 Task: Create a new field with title Stage with name Transcend with field type as Single-select and options as Not Started, In Progress and Complete.
Action: Mouse moved to (78, 377)
Screenshot: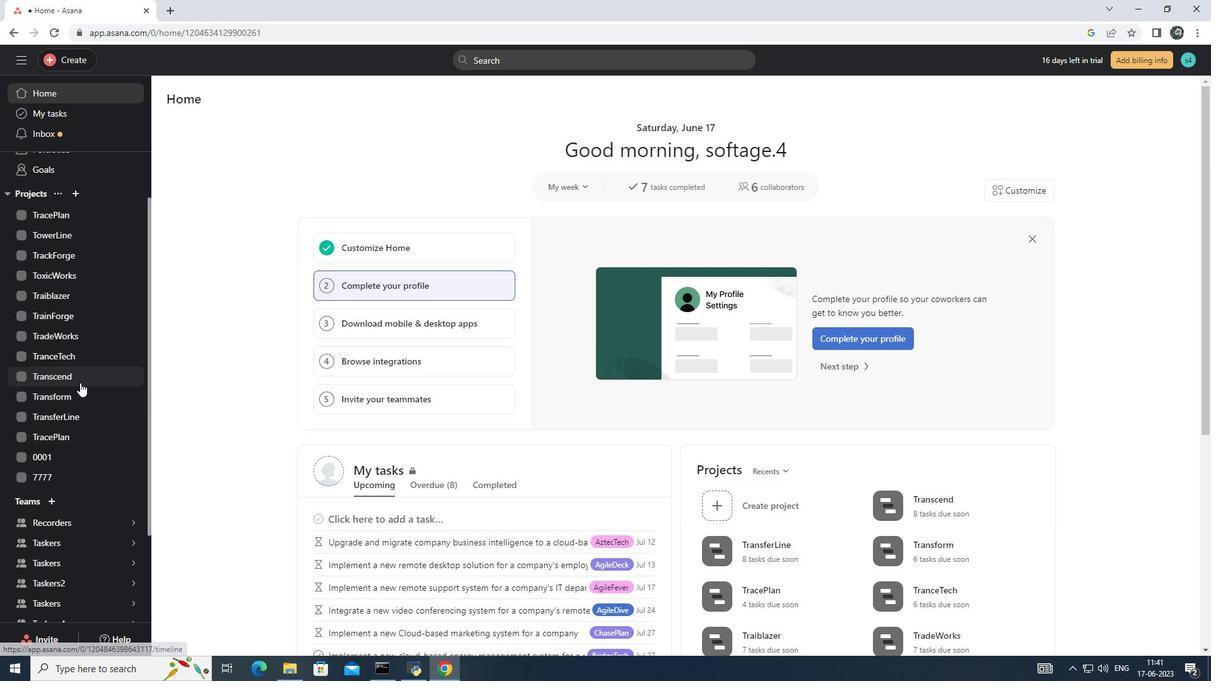 
Action: Mouse pressed left at (78, 377)
Screenshot: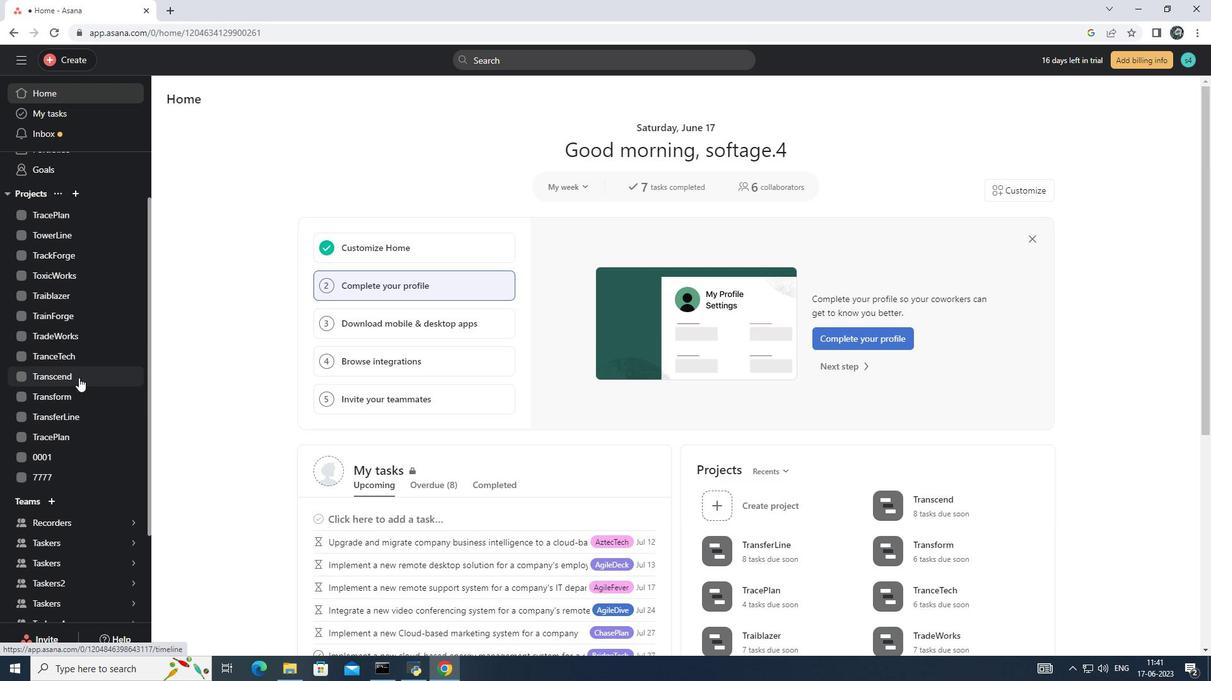 
Action: Mouse moved to (221, 127)
Screenshot: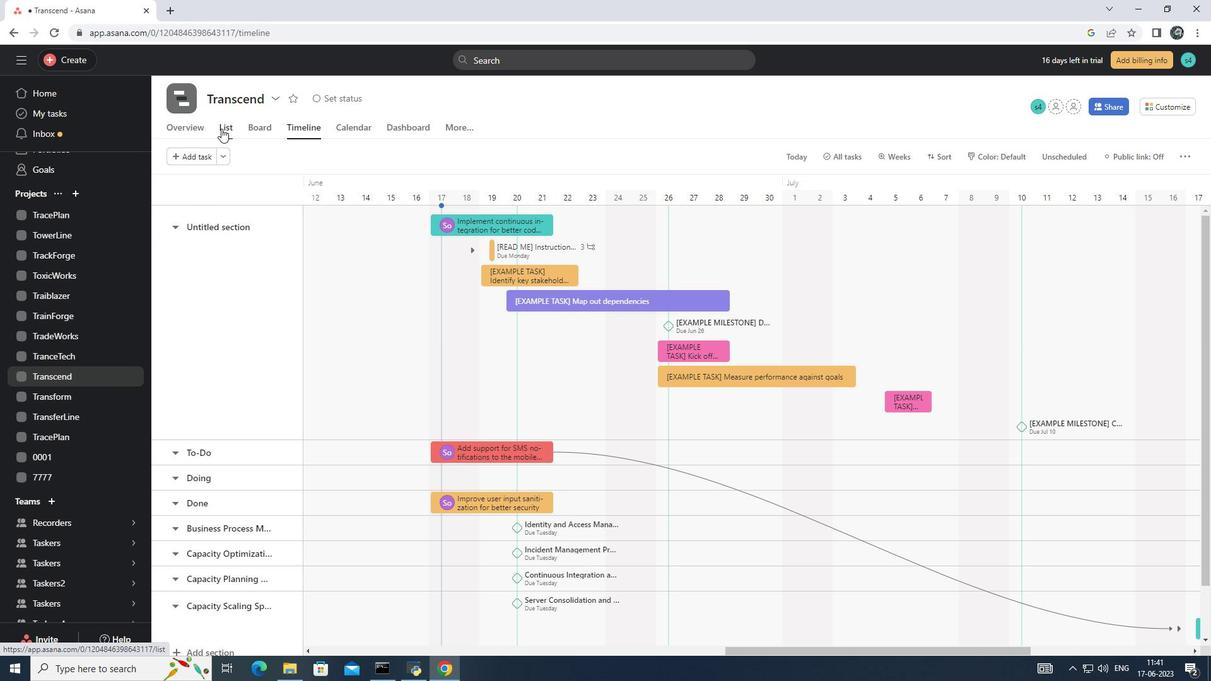 
Action: Mouse pressed left at (221, 127)
Screenshot: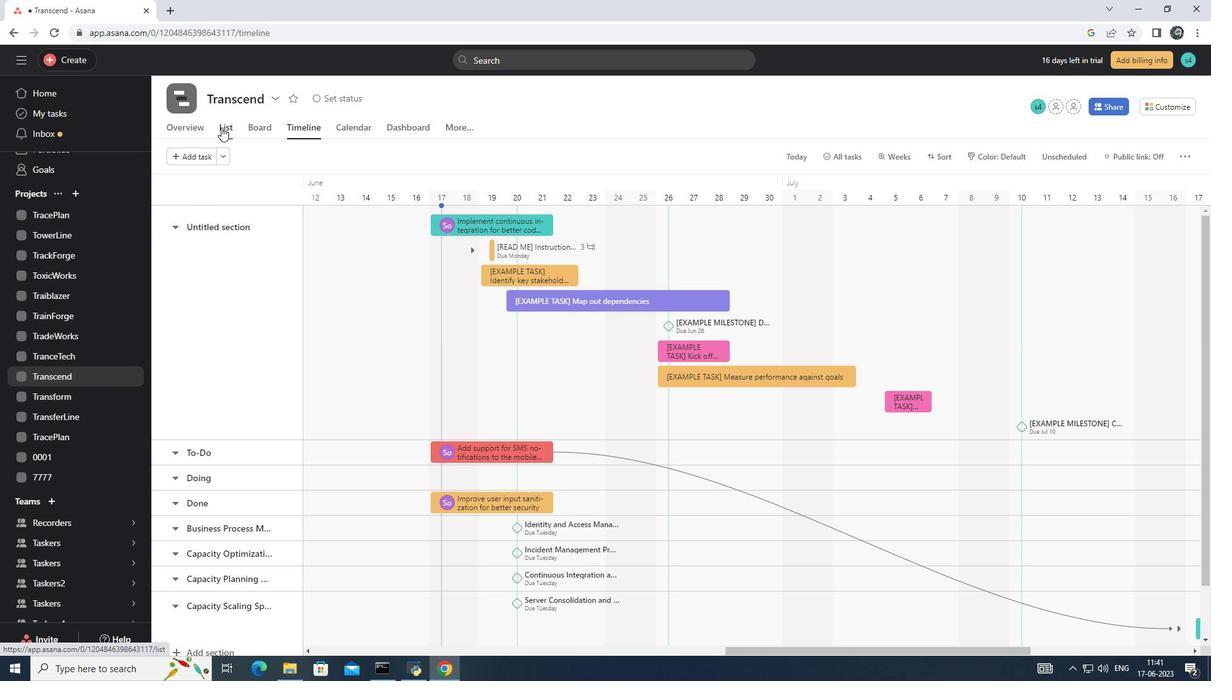
Action: Mouse moved to (944, 186)
Screenshot: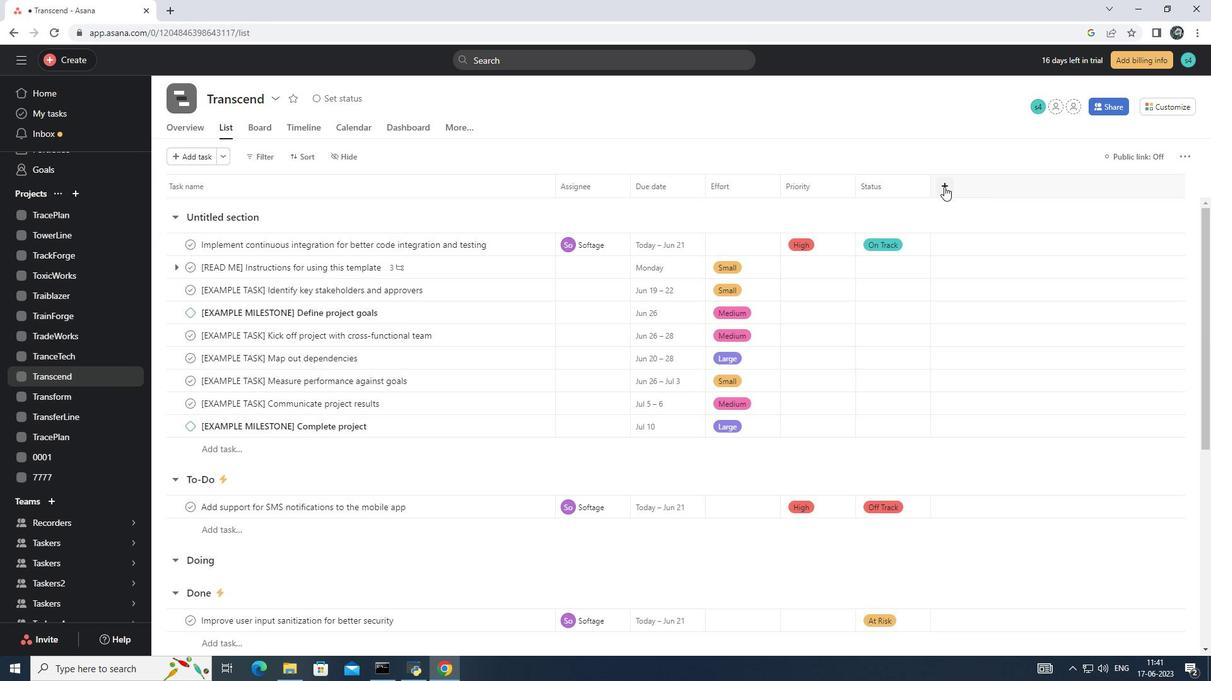 
Action: Mouse pressed left at (944, 186)
Screenshot: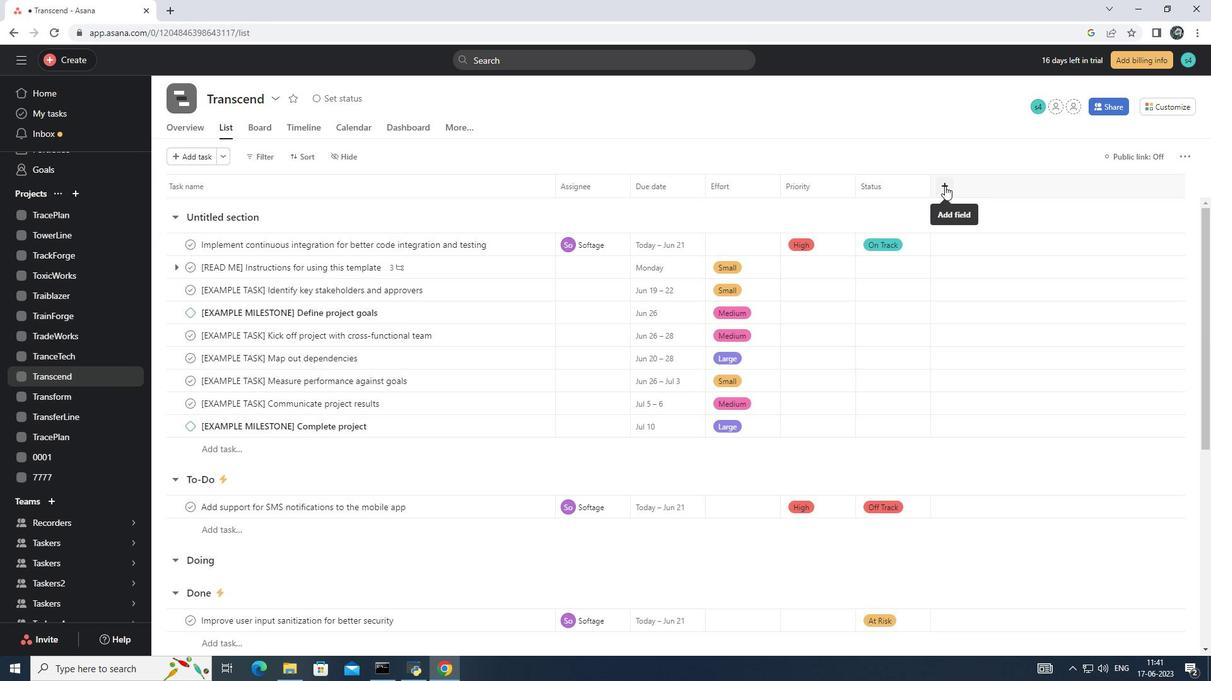 
Action: Mouse moved to (988, 327)
Screenshot: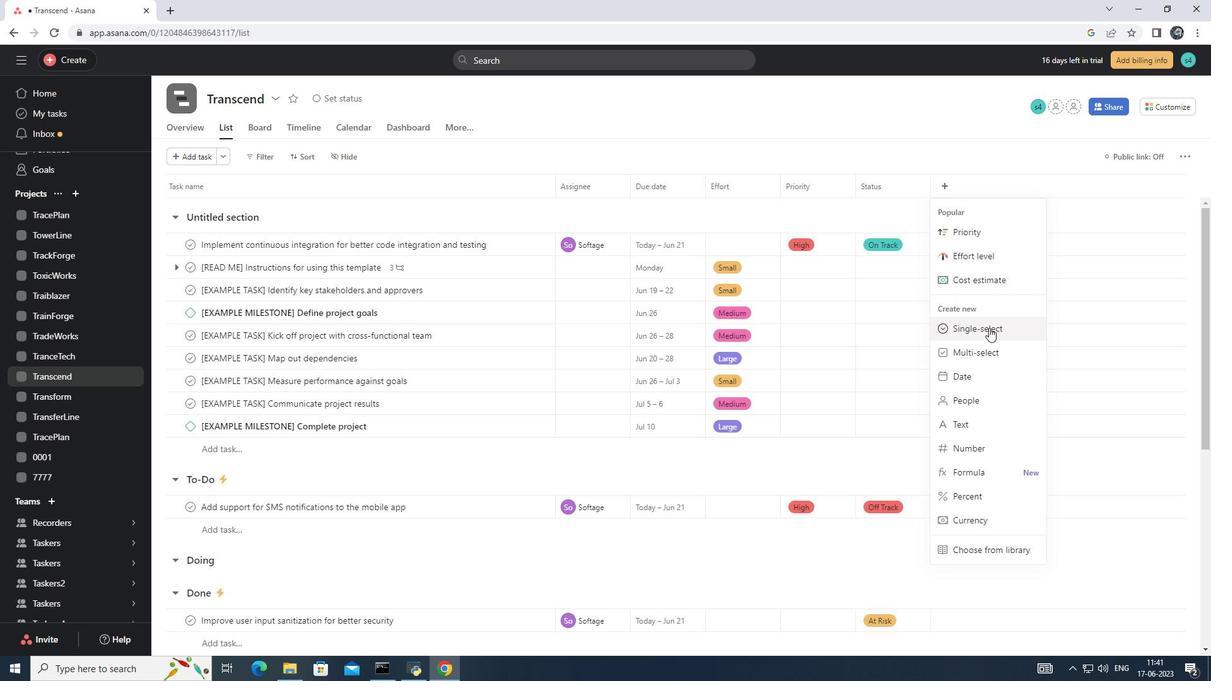 
Action: Mouse pressed left at (988, 327)
Screenshot: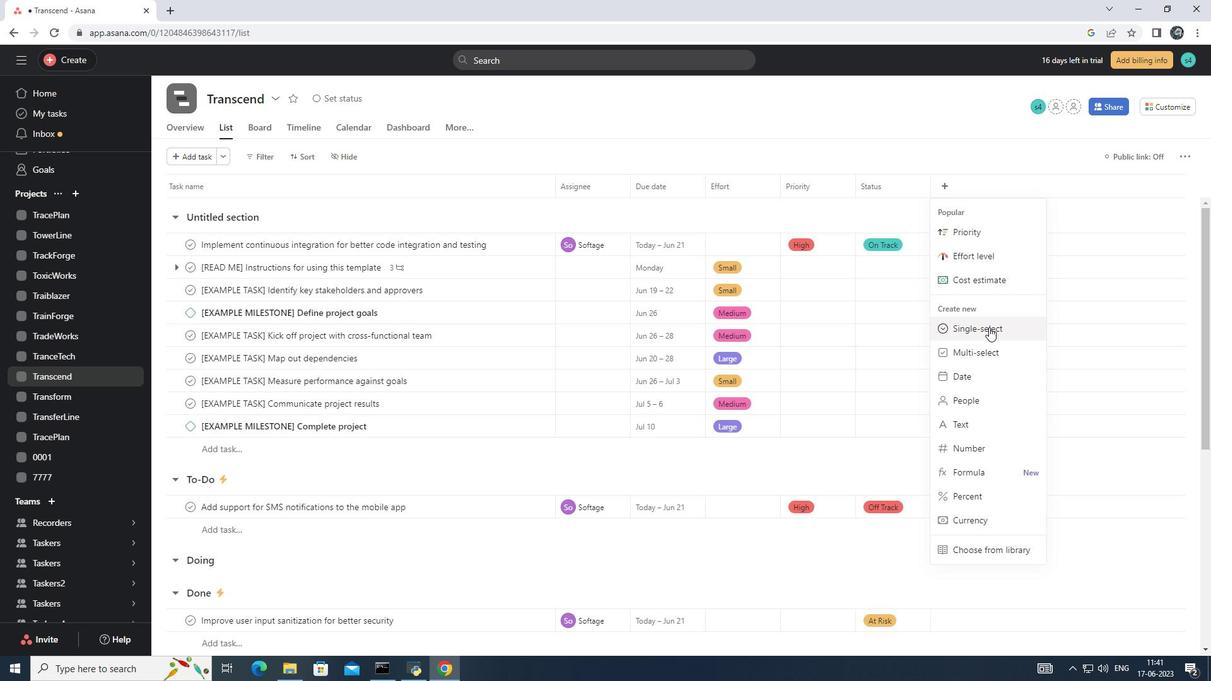 
Action: Mouse moved to (488, 191)
Screenshot: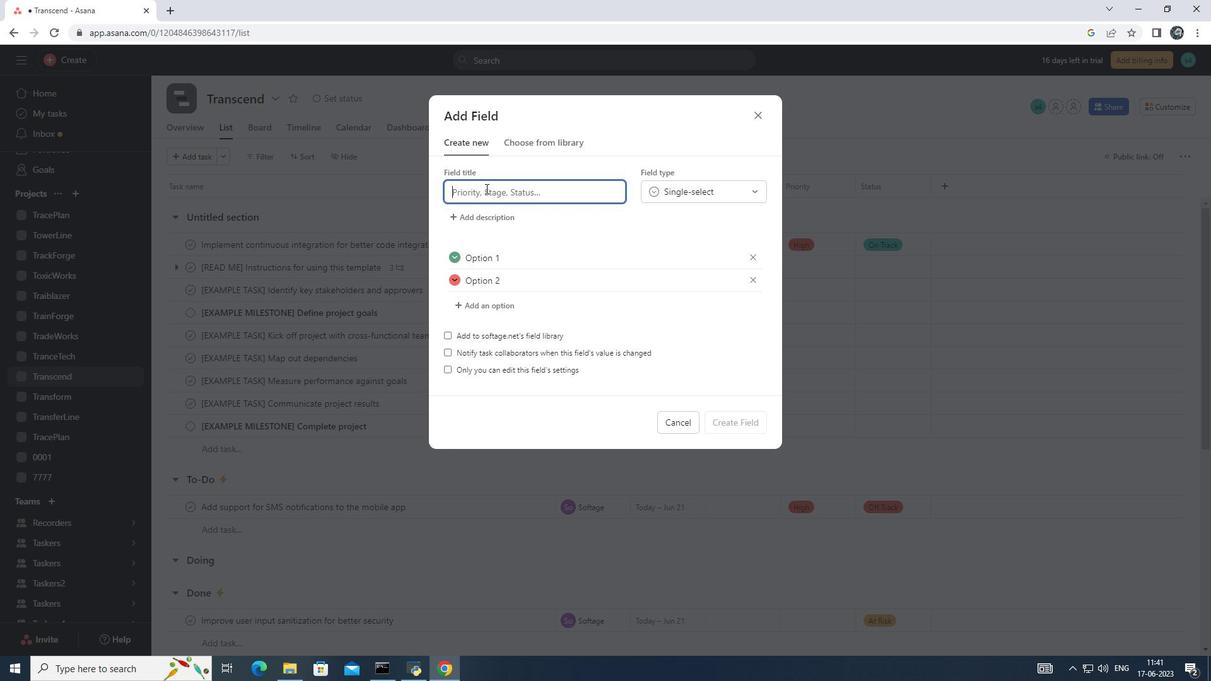 
Action: Mouse pressed left at (488, 191)
Screenshot: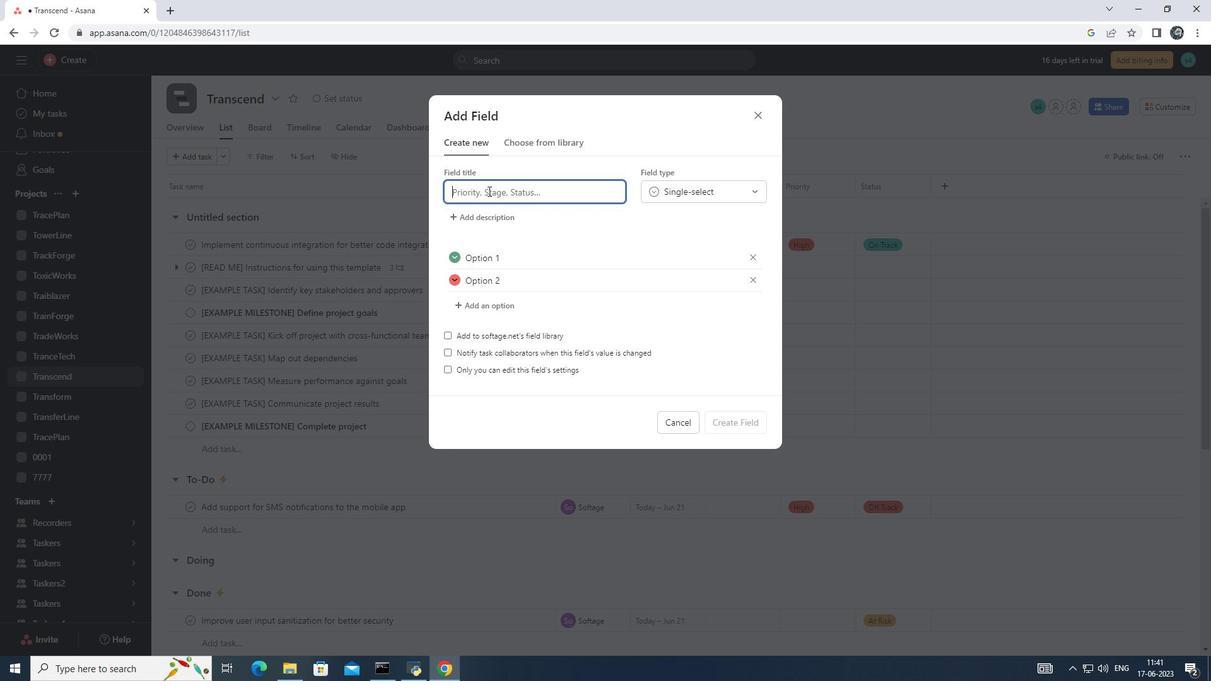 
Action: Mouse moved to (477, 186)
Screenshot: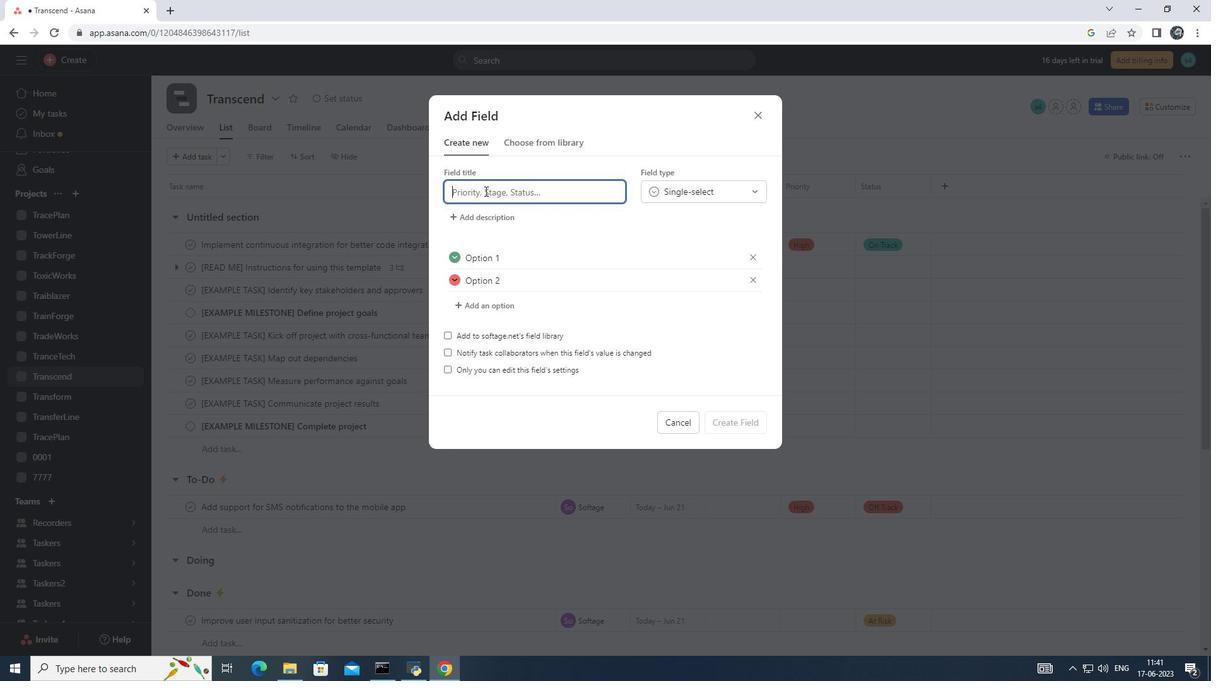 
Action: Key pressed <Key.shift>Transcend
Screenshot: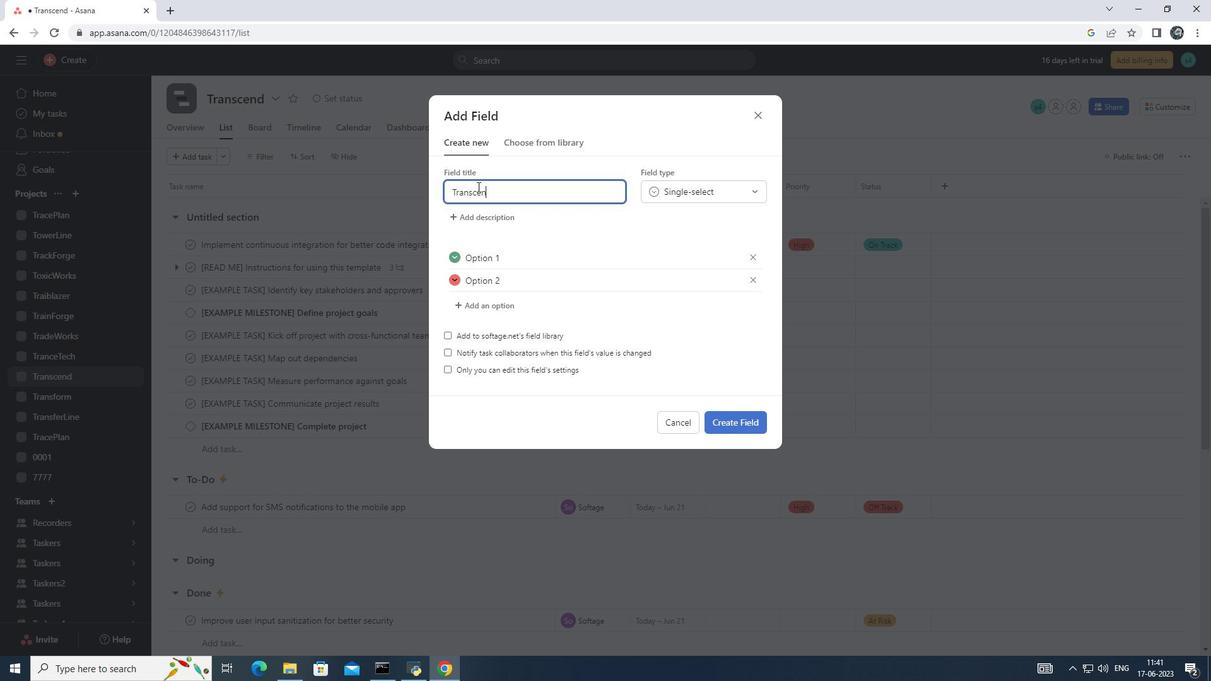
Action: Mouse moved to (753, 254)
Screenshot: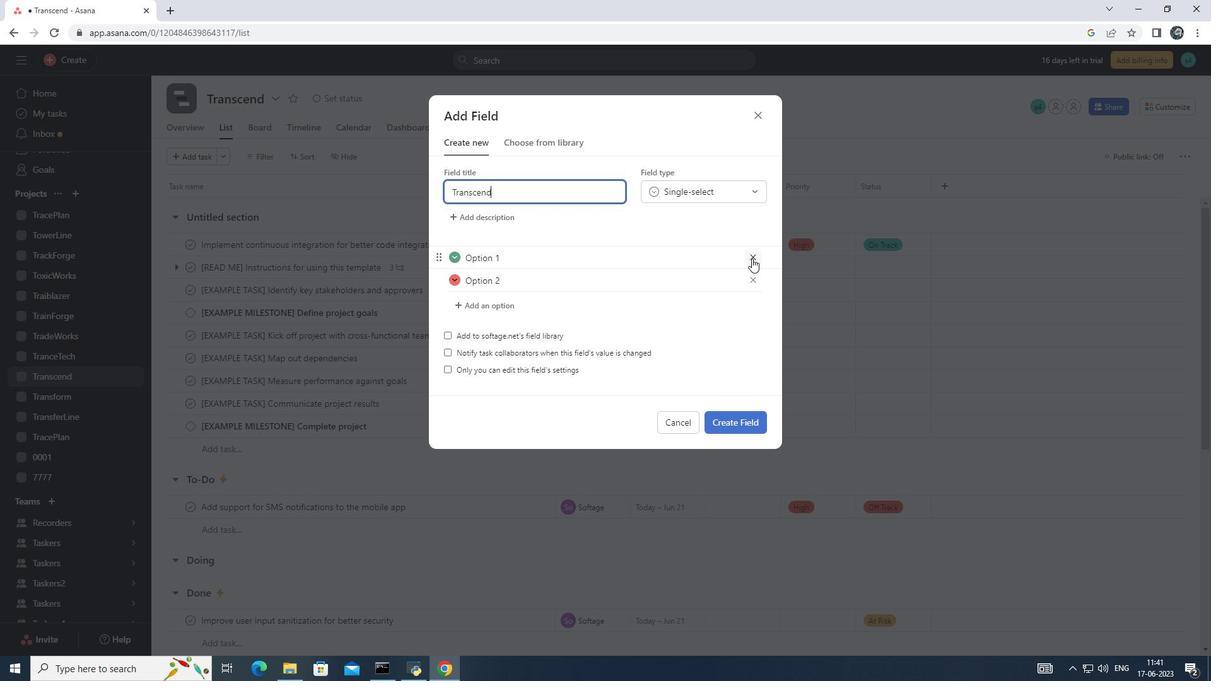 
Action: Mouse pressed left at (753, 254)
Screenshot: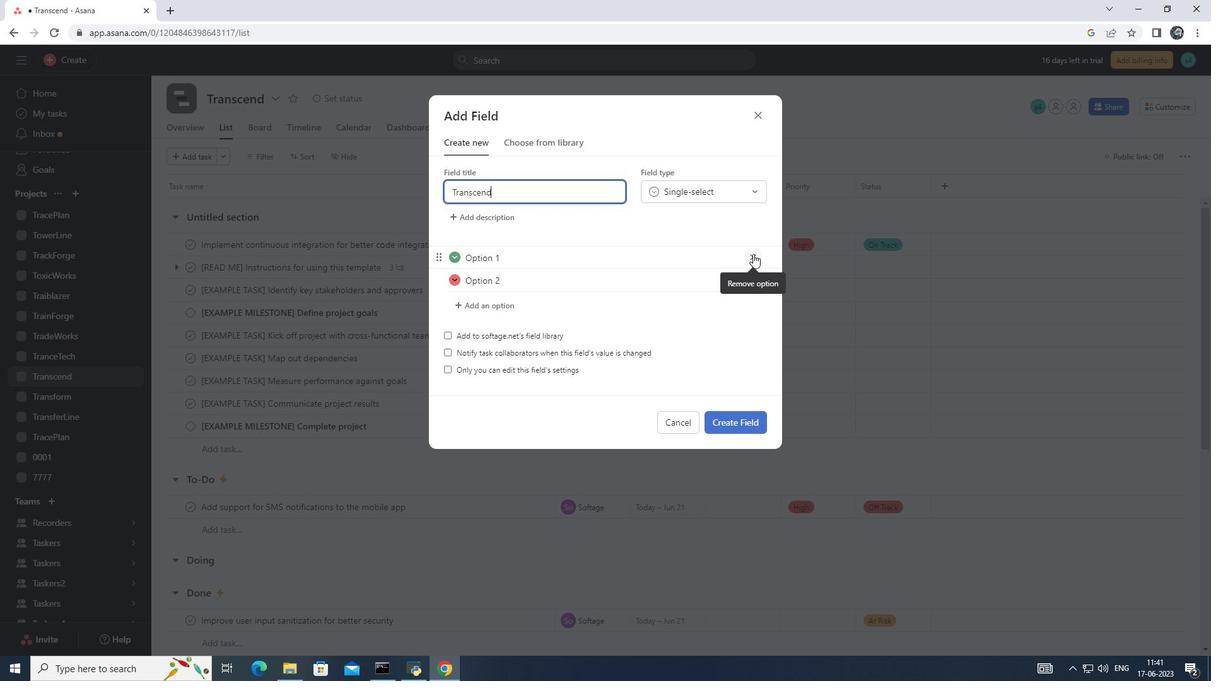
Action: Mouse moved to (754, 257)
Screenshot: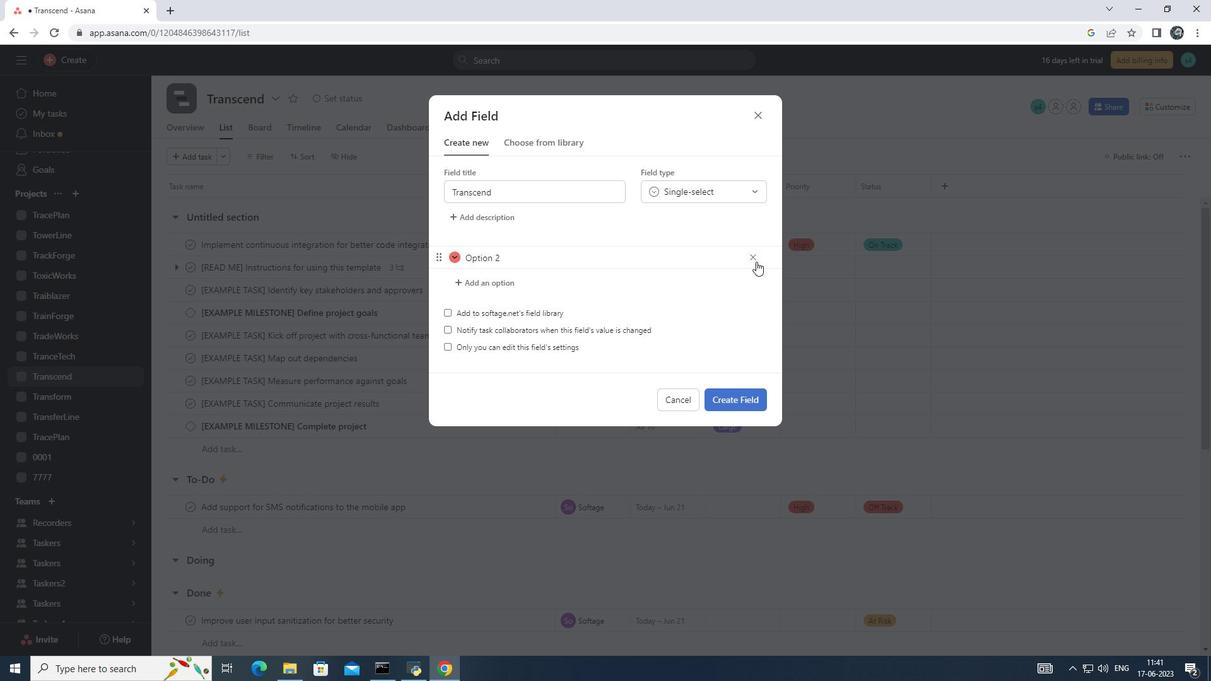 
Action: Mouse pressed left at (754, 257)
Screenshot: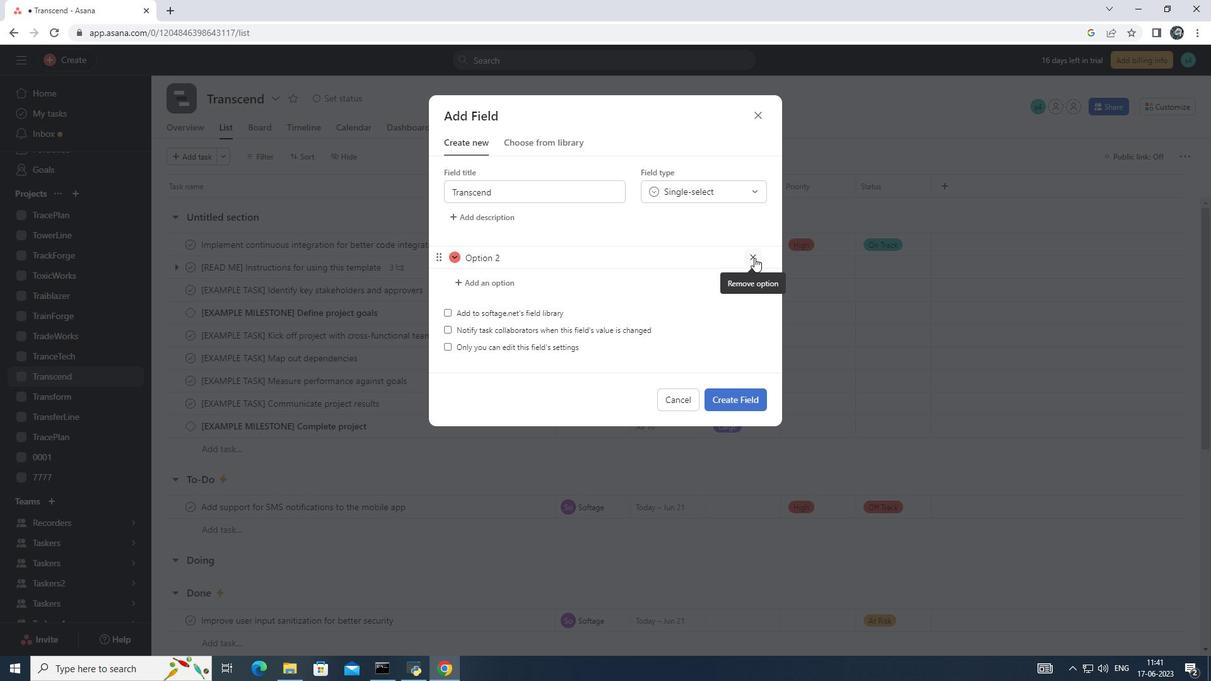 
Action: Mouse moved to (738, 182)
Screenshot: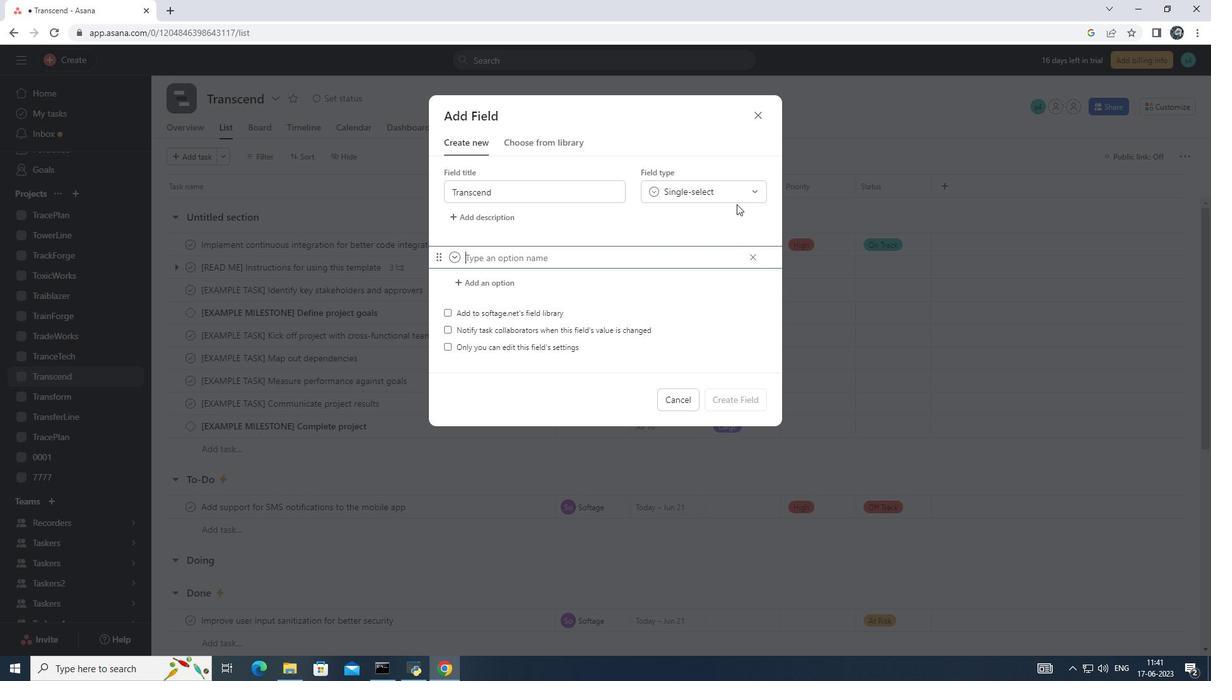 
Action: Mouse pressed left at (738, 182)
Screenshot: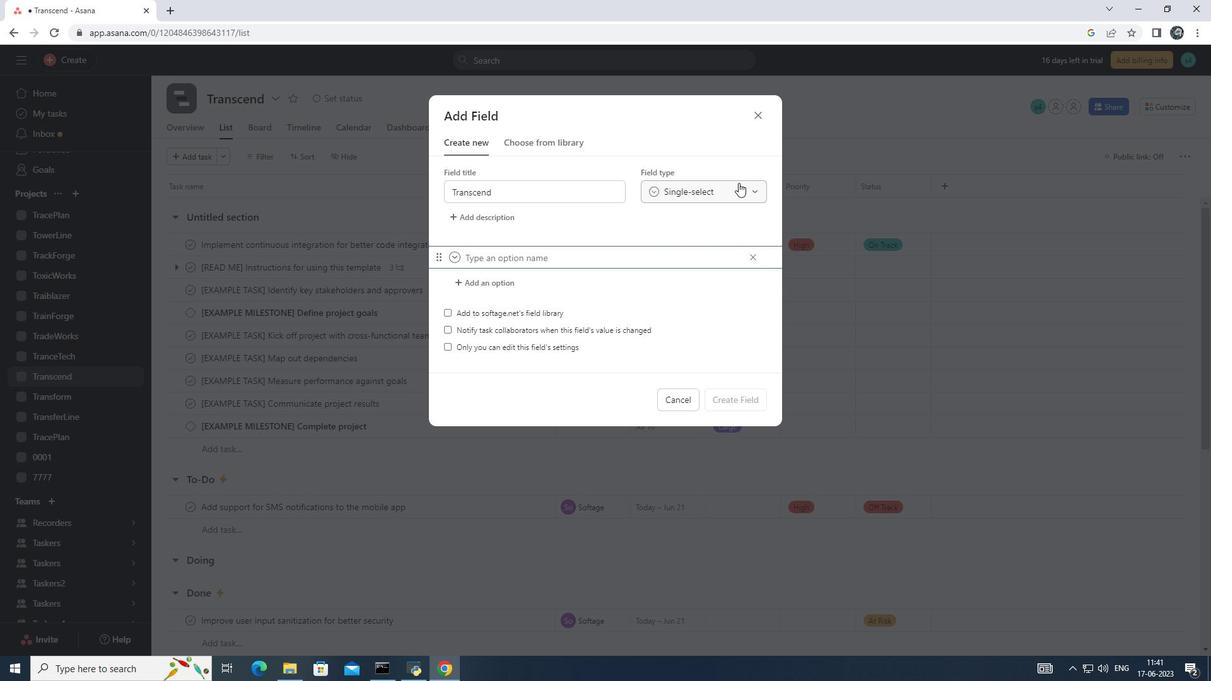 
Action: Mouse moved to (717, 213)
Screenshot: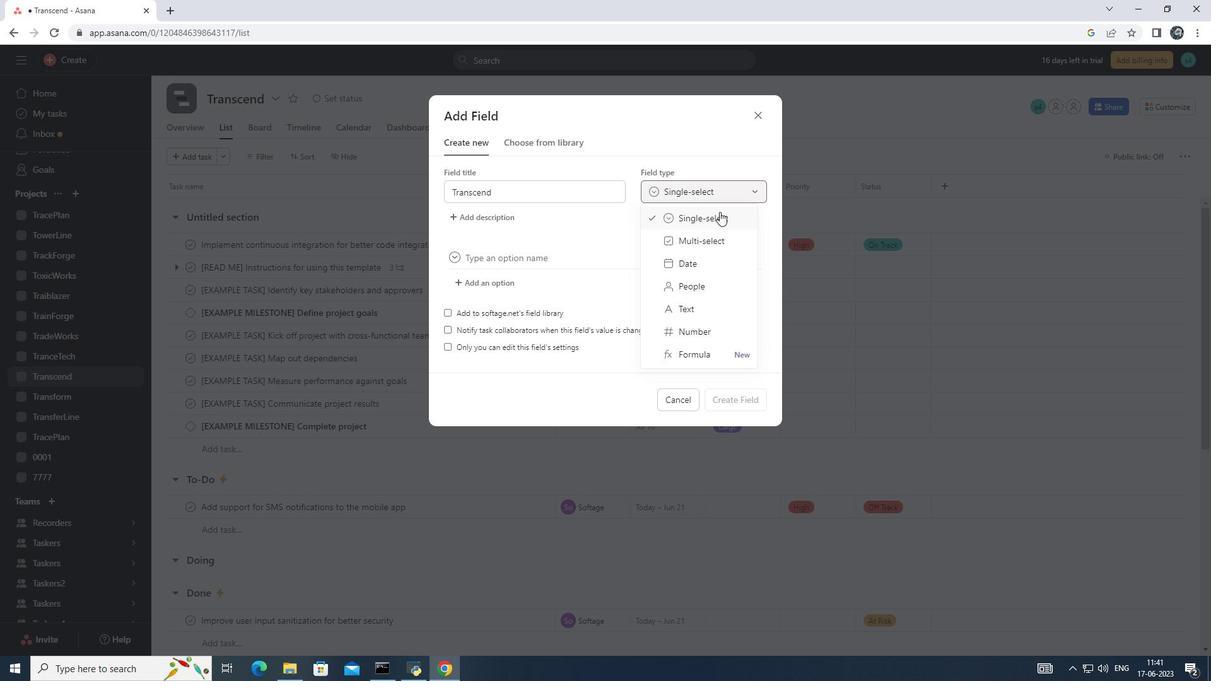
Action: Mouse pressed left at (717, 213)
Screenshot: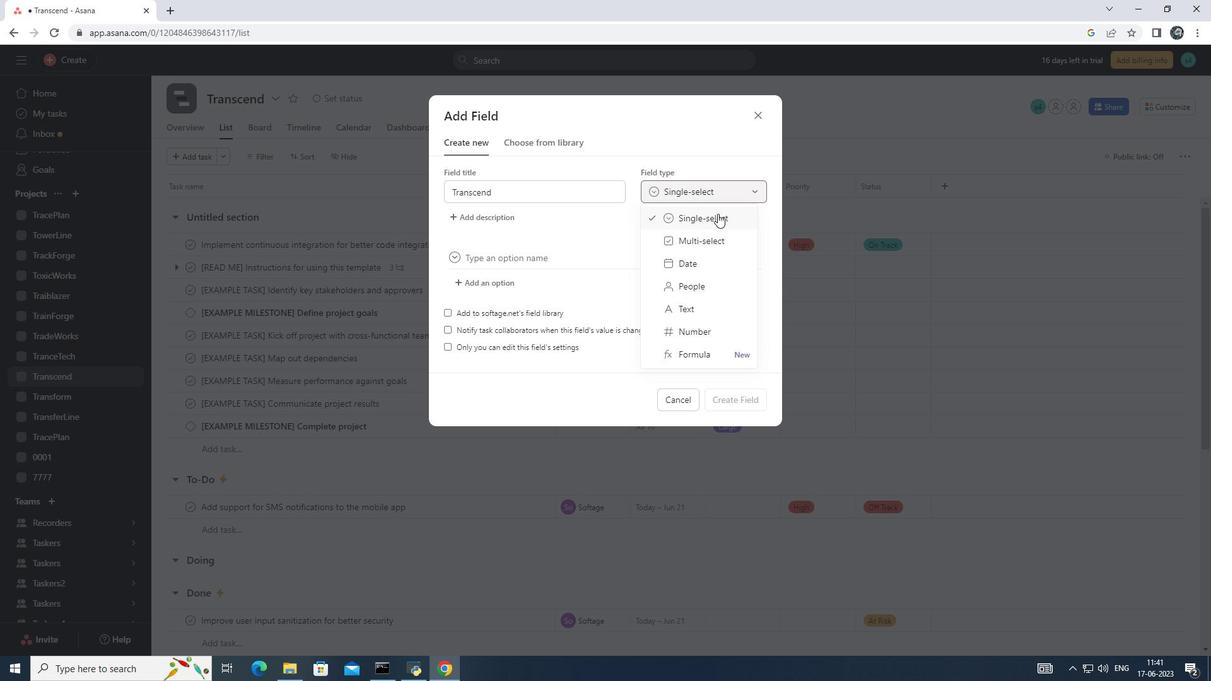 
Action: Mouse moved to (521, 257)
Screenshot: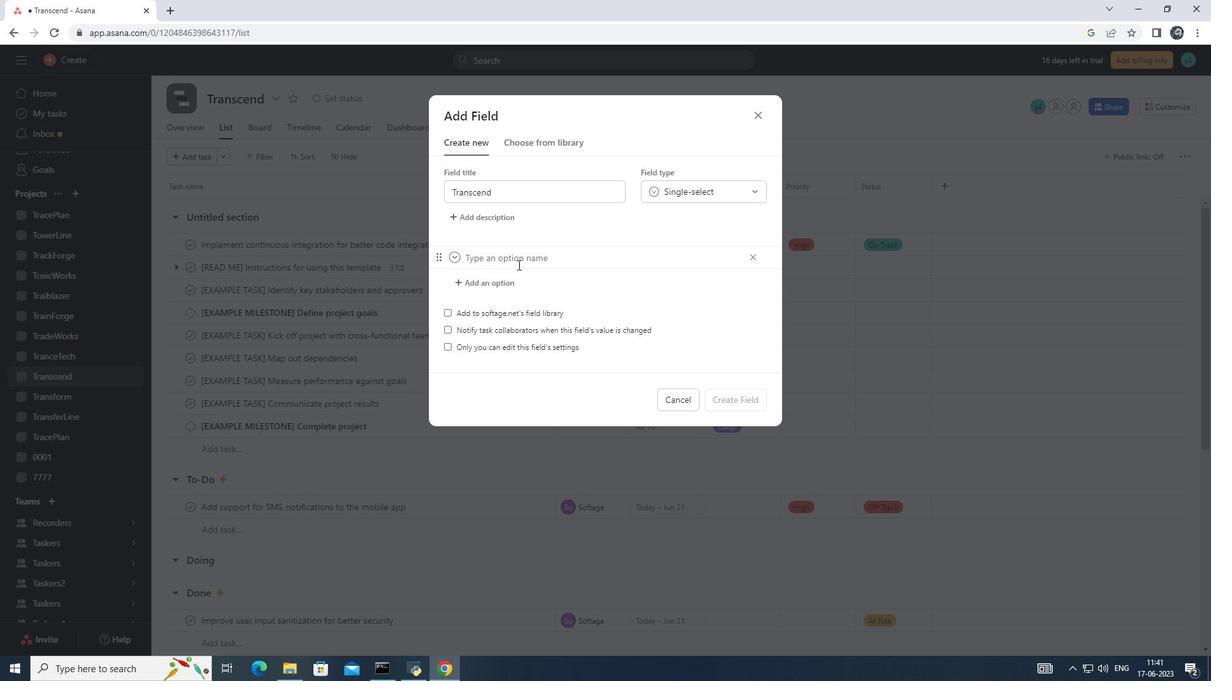 
Action: Mouse pressed left at (521, 257)
Screenshot: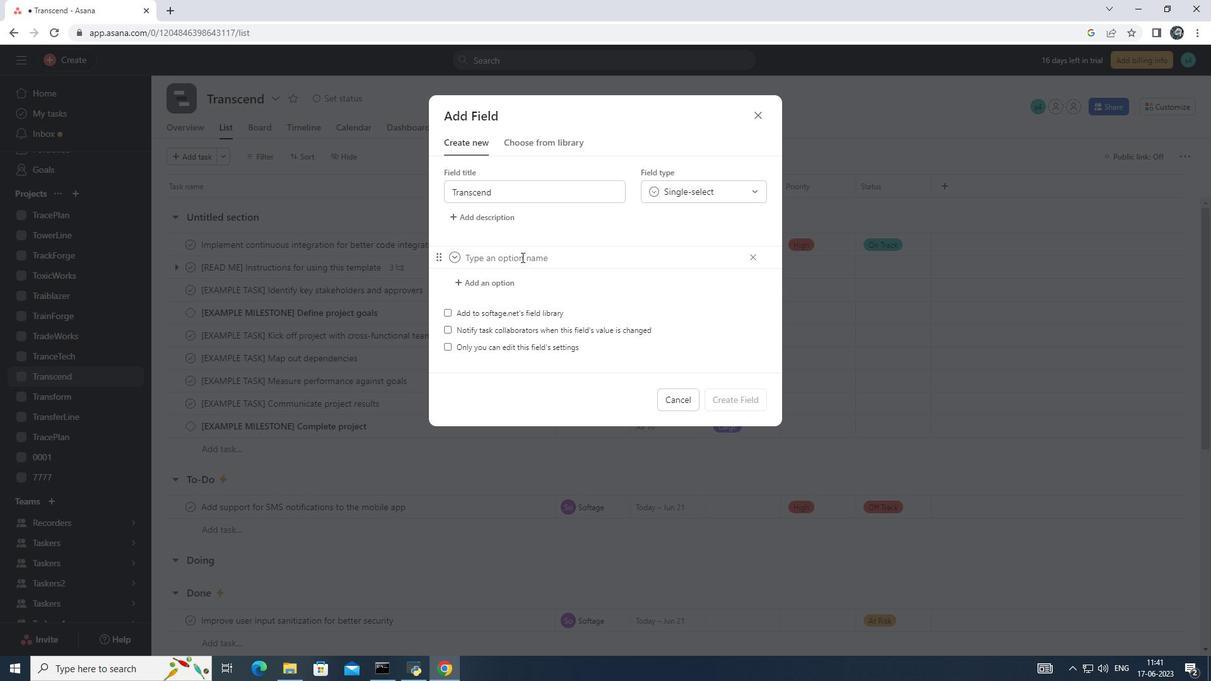 
Action: Mouse moved to (521, 256)
Screenshot: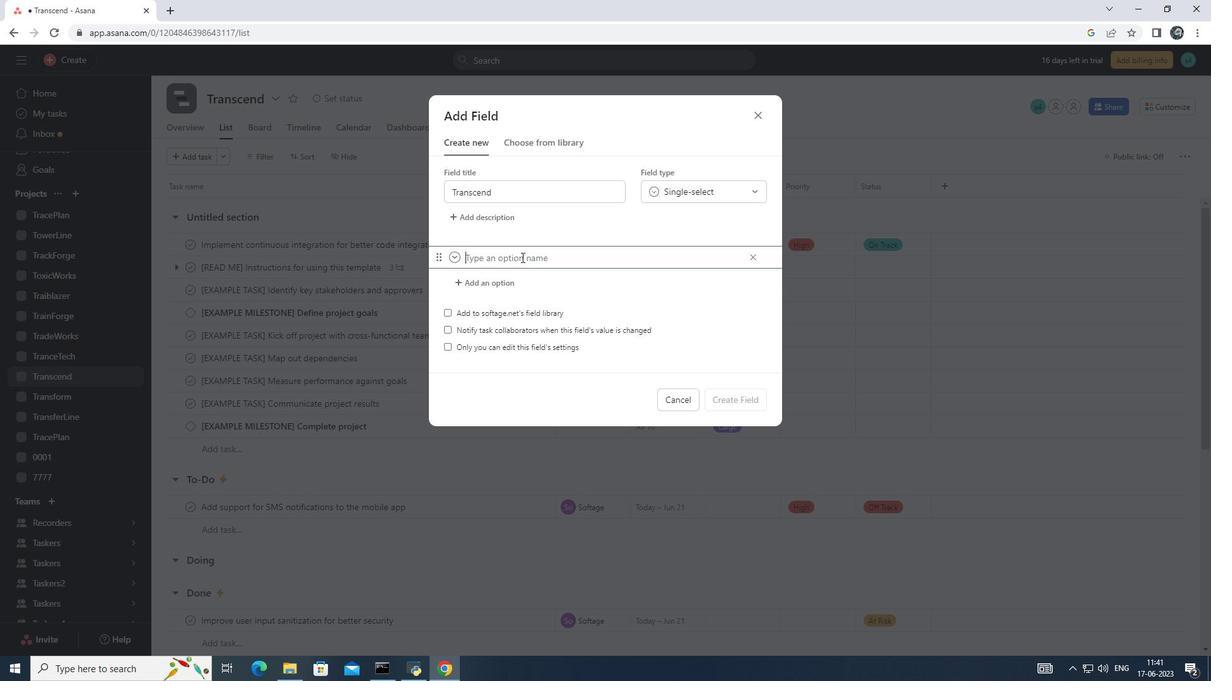 
Action: Key pressed <Key.shift>Not<Key.space><Key.shift>Started
Screenshot: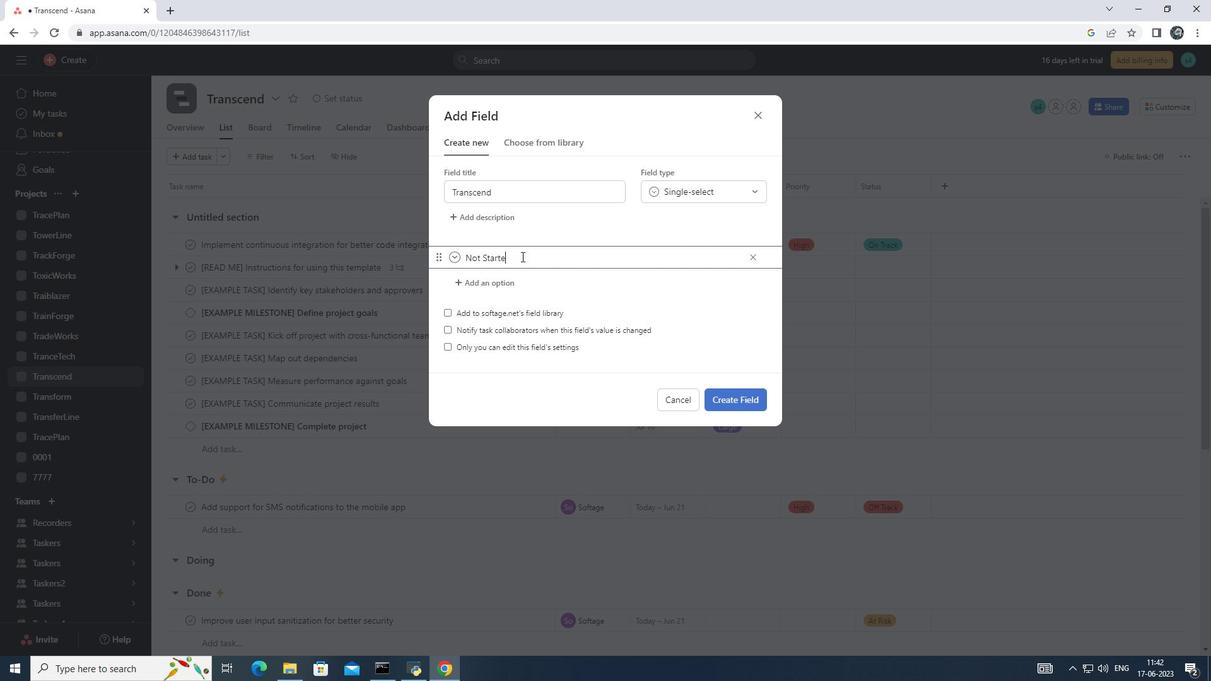 
Action: Mouse moved to (503, 282)
Screenshot: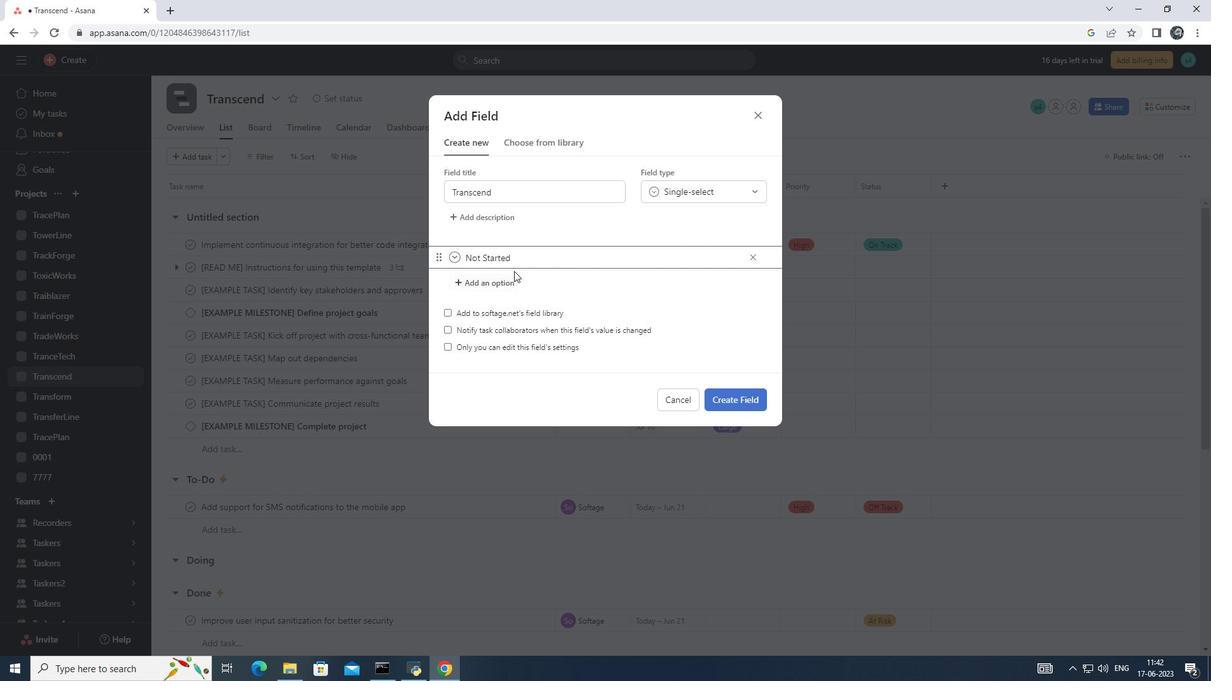 
Action: Mouse pressed left at (503, 282)
Screenshot: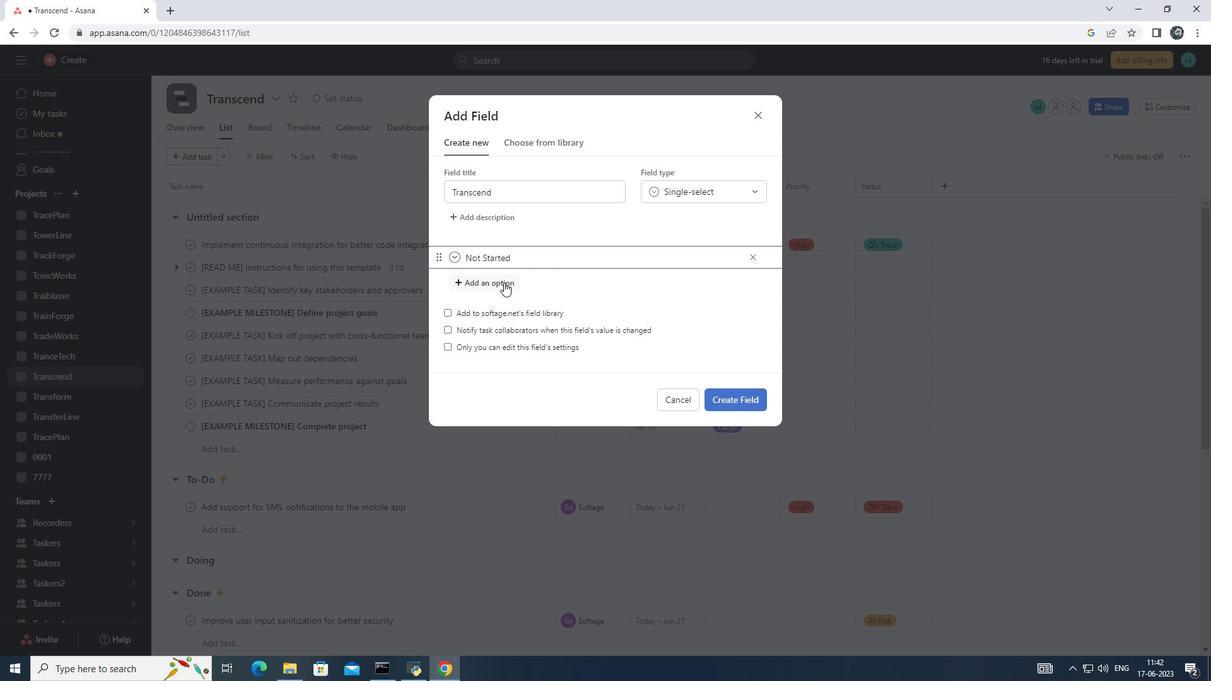 
Action: Key pressed <Key.shift>In<Key.space><Key.shift>Progress
Screenshot: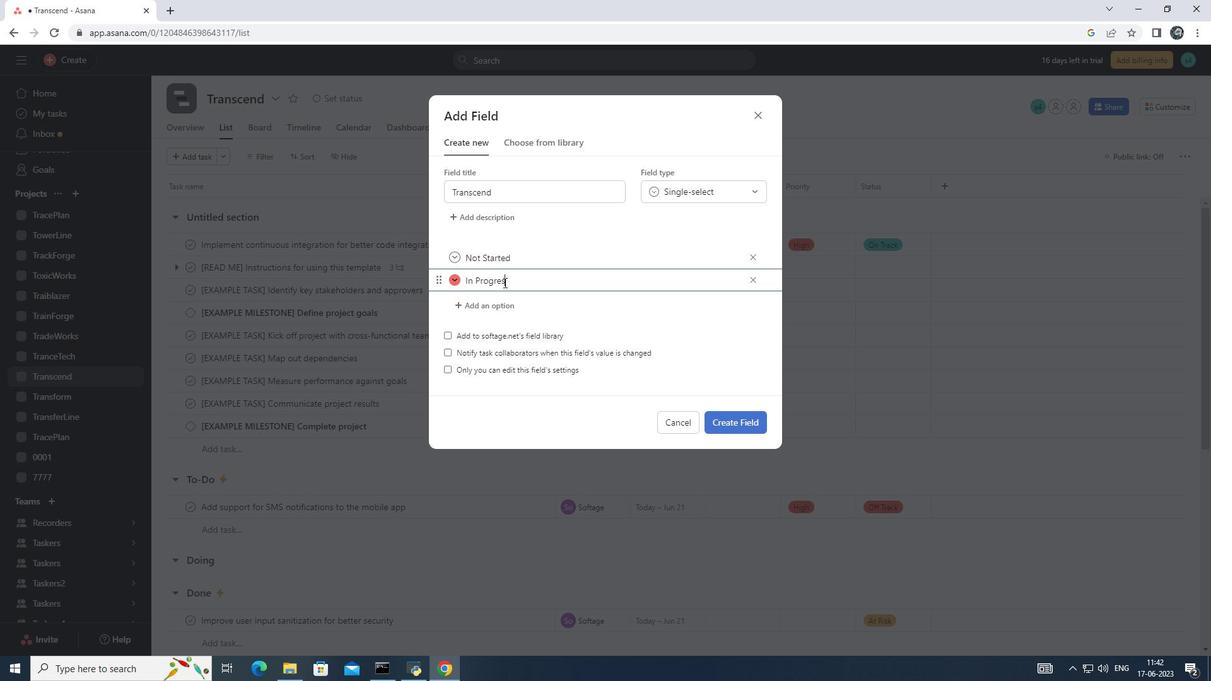 
Action: Mouse moved to (512, 303)
Screenshot: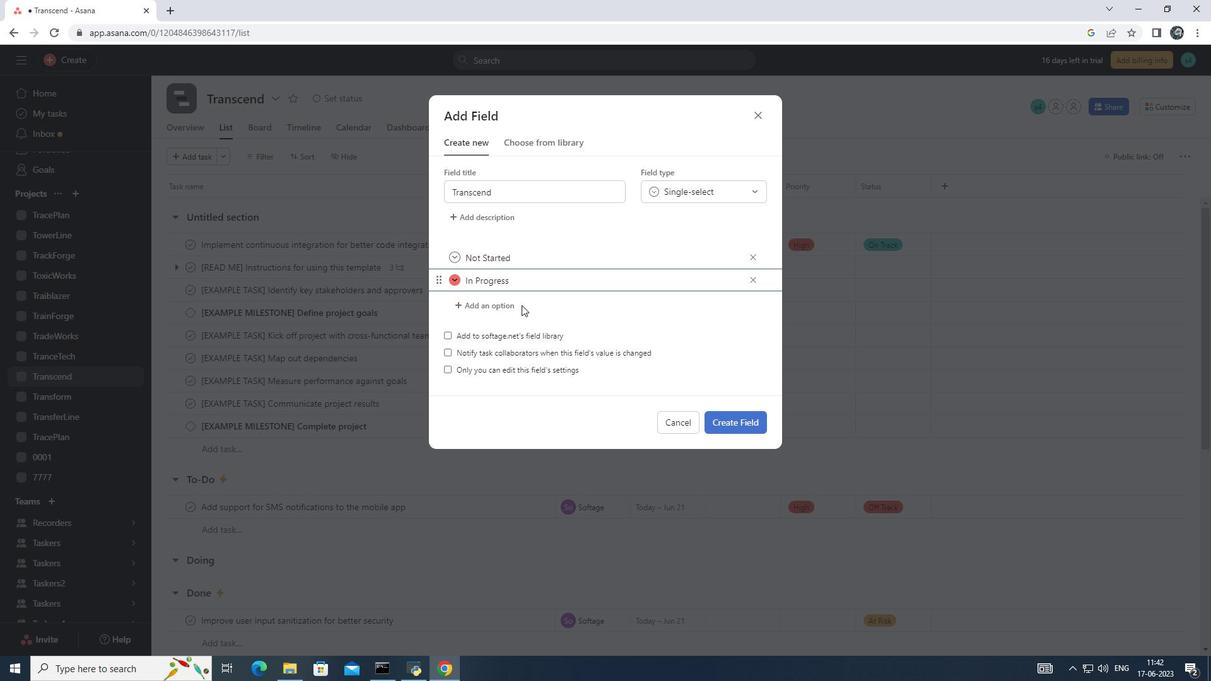 
Action: Mouse pressed left at (512, 303)
Screenshot: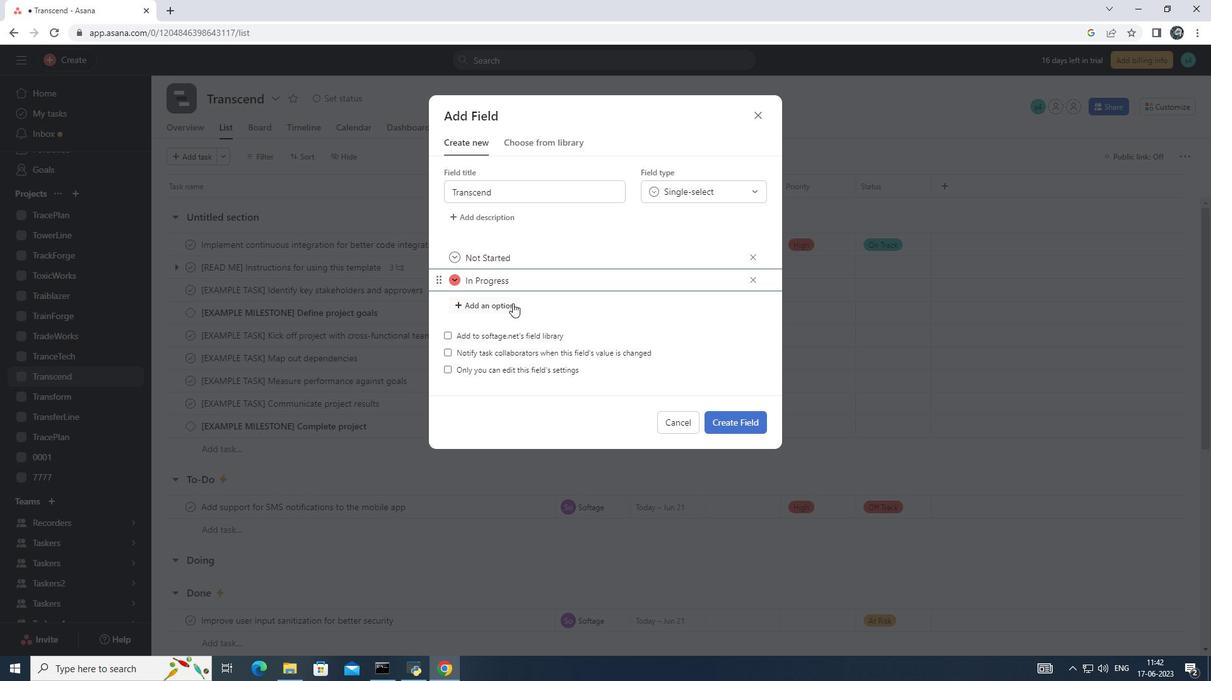 
Action: Key pressed <Key.shift>Complete
Screenshot: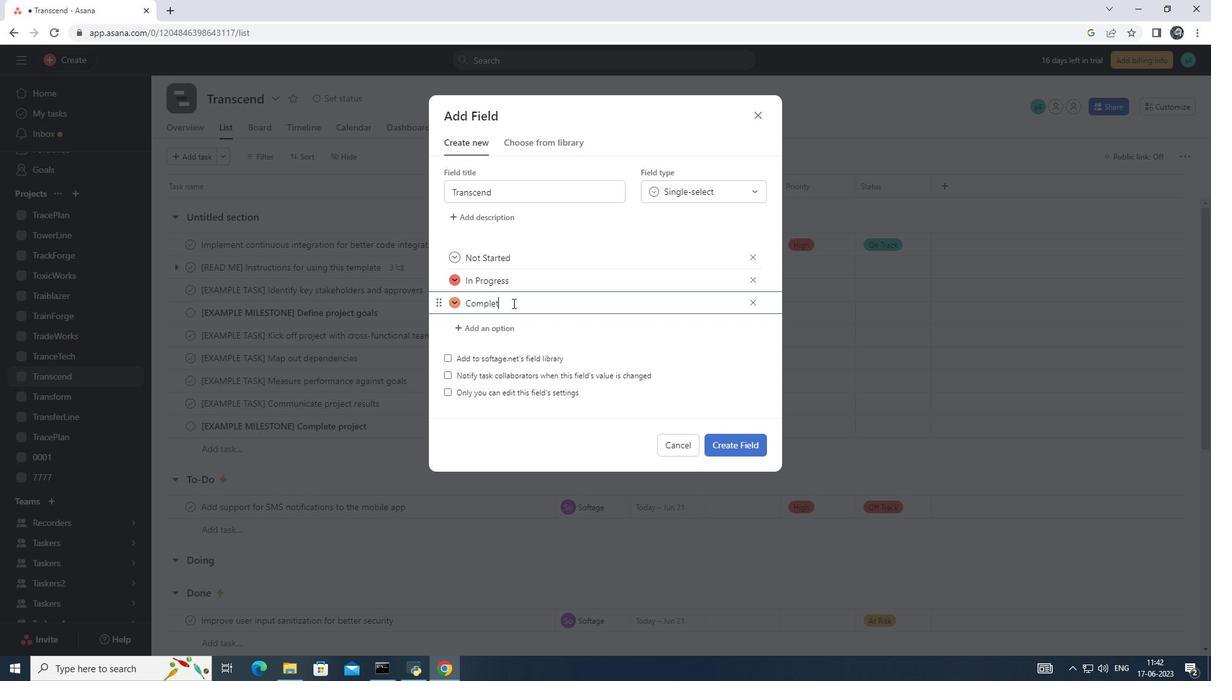 
Action: Mouse moved to (749, 446)
Screenshot: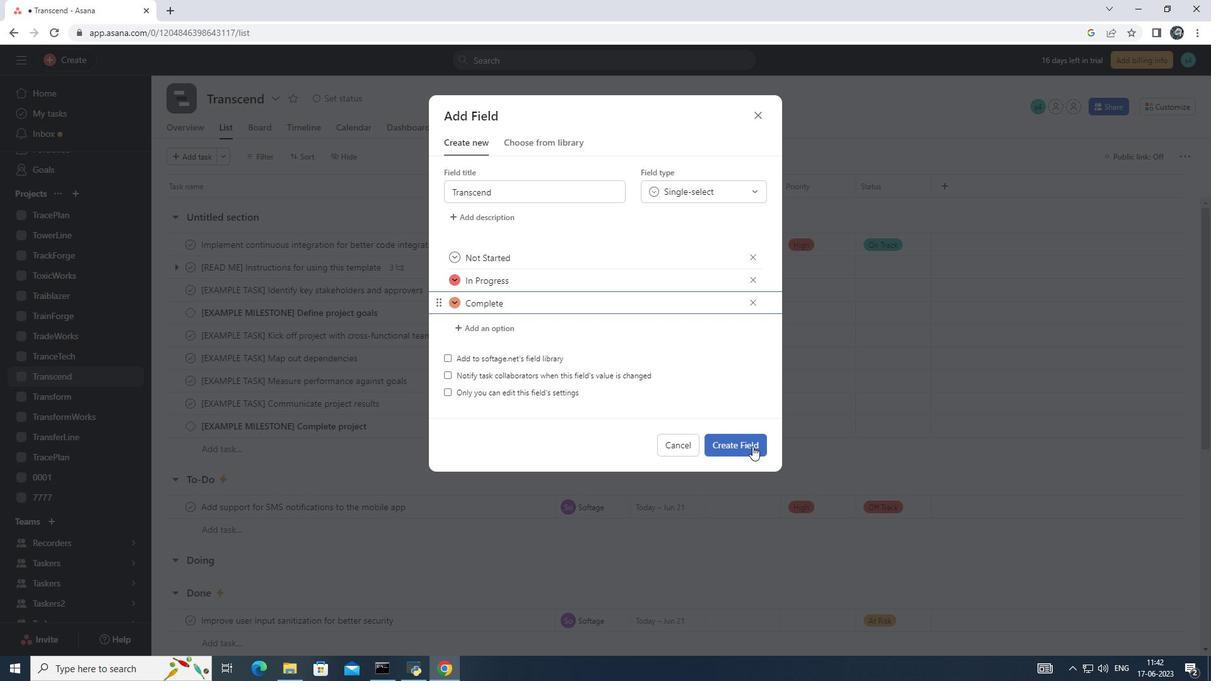 
Action: Mouse pressed left at (749, 446)
Screenshot: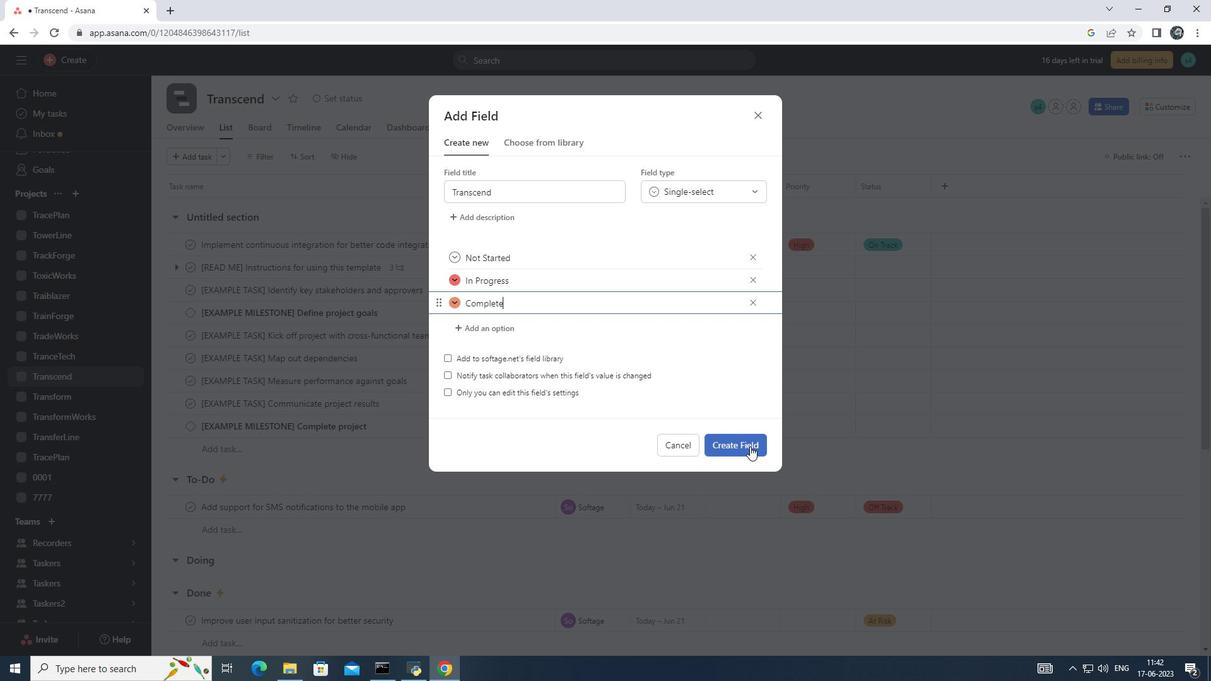 
Action: Mouse moved to (749, 446)
Screenshot: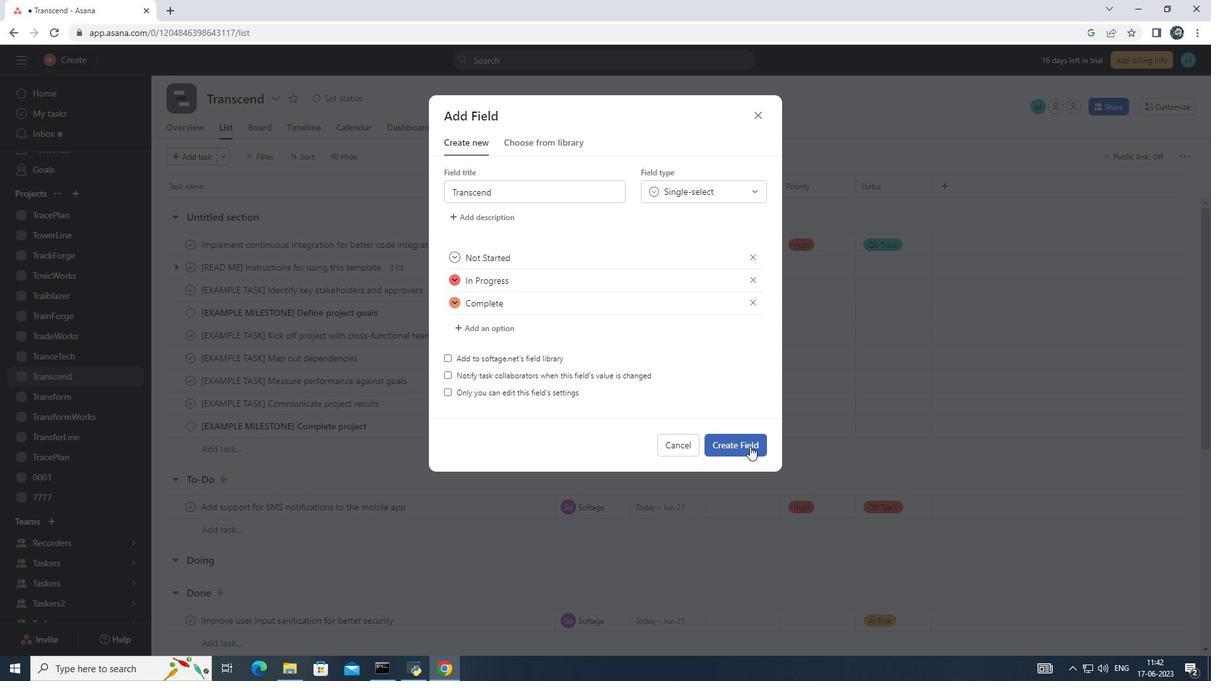
